 Task: Add a content language French.
Action: Mouse moved to (660, 75)
Screenshot: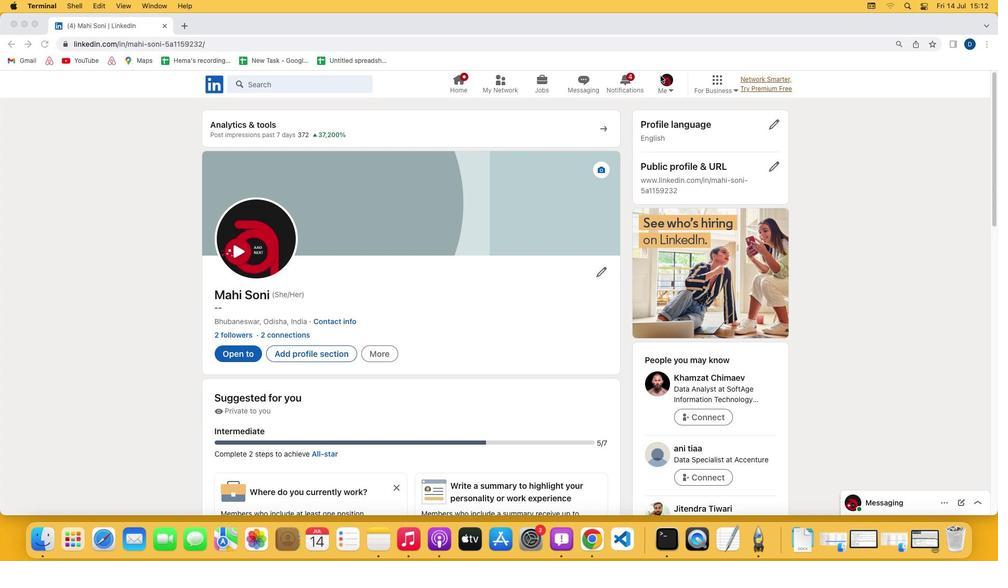 
Action: Mouse pressed left at (660, 75)
Screenshot: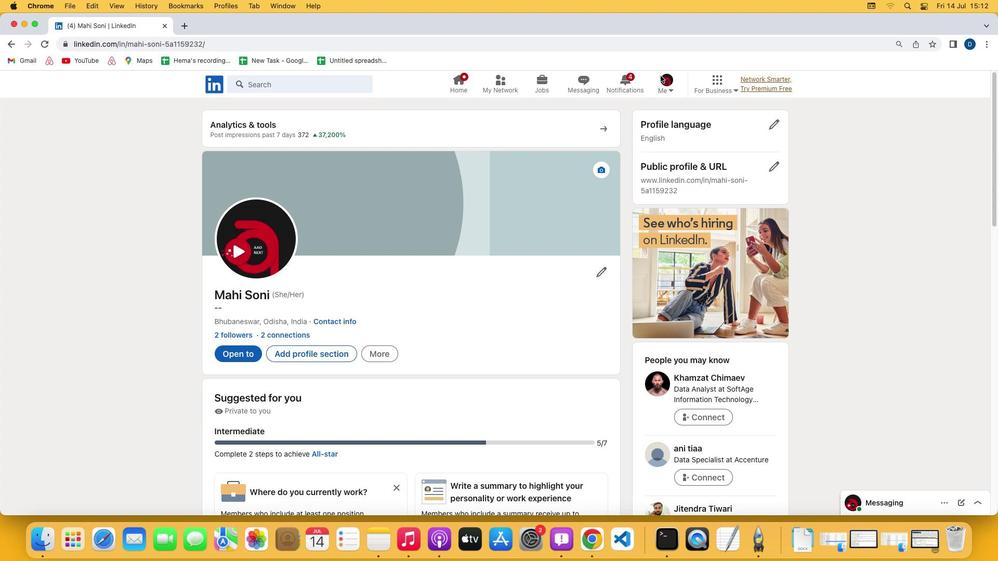 
Action: Mouse moved to (670, 82)
Screenshot: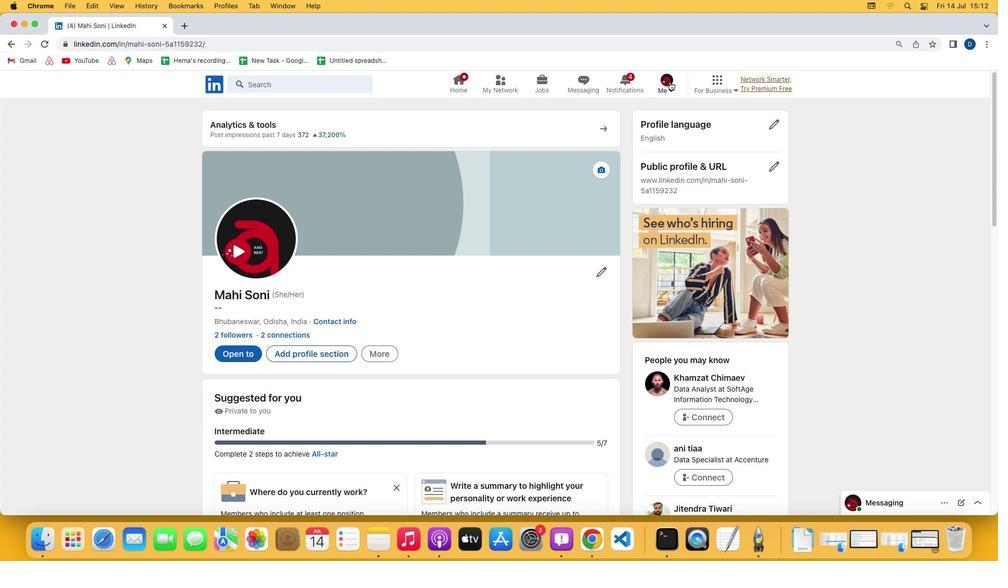 
Action: Mouse pressed left at (670, 82)
Screenshot: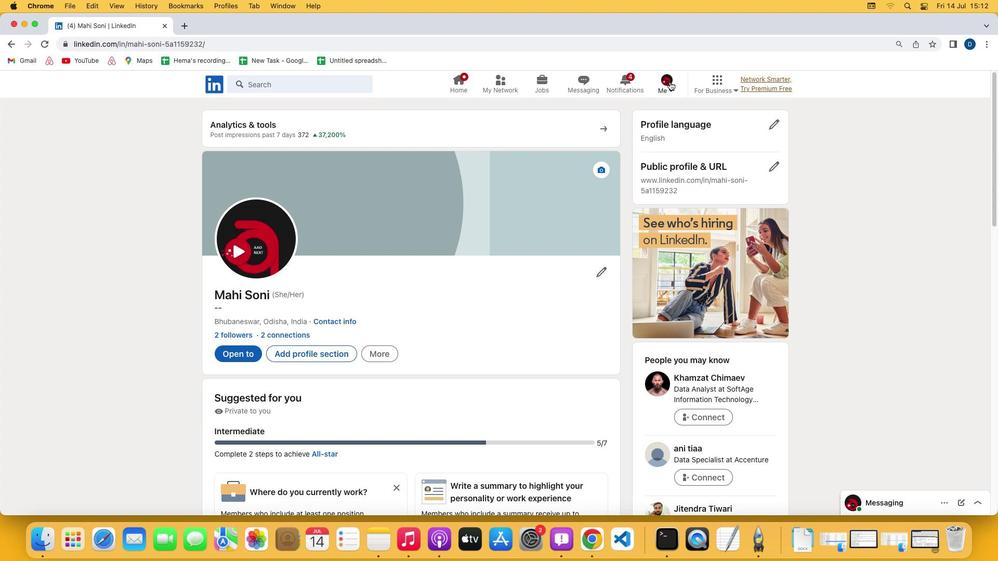 
Action: Mouse moved to (591, 195)
Screenshot: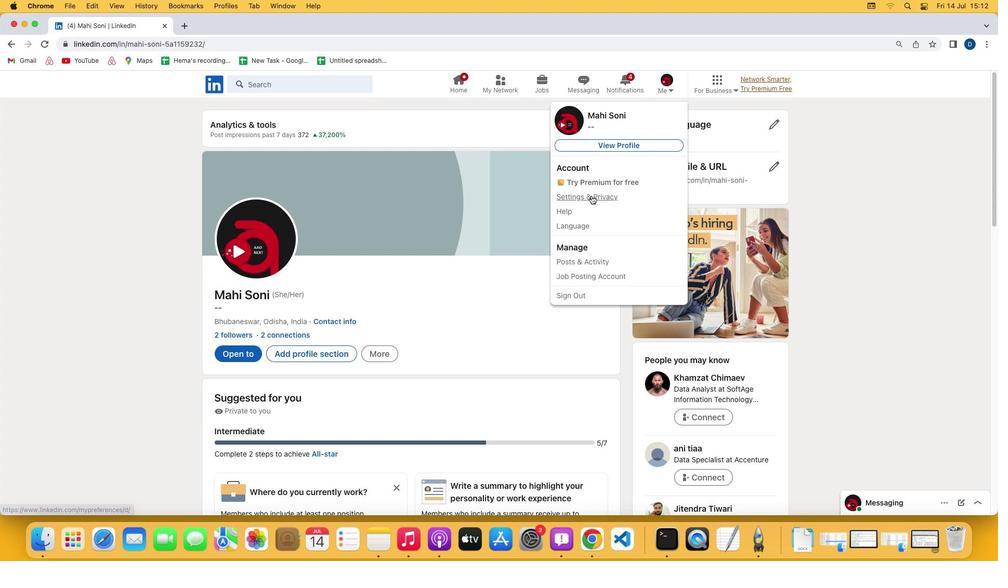 
Action: Mouse pressed left at (591, 195)
Screenshot: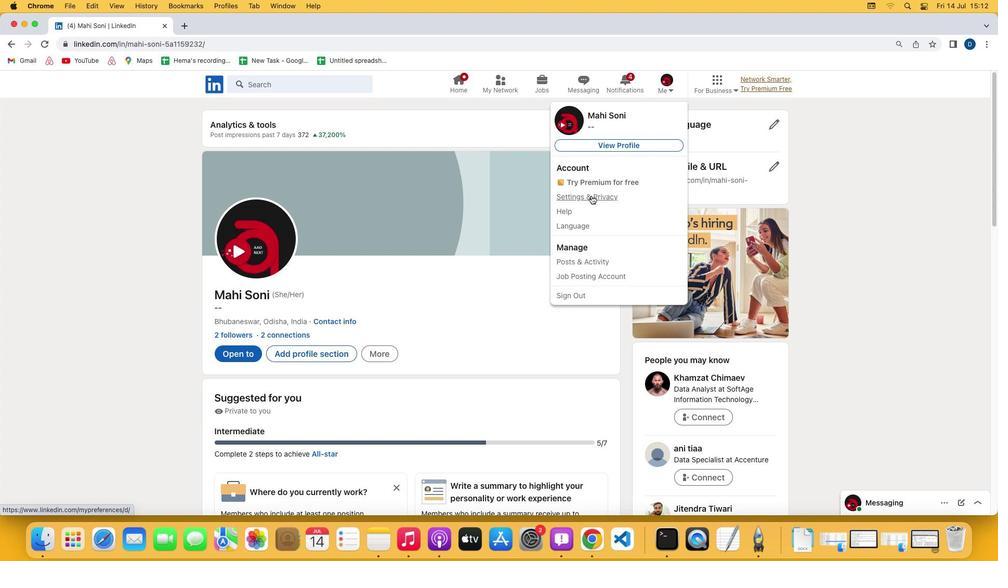 
Action: Mouse moved to (477, 354)
Screenshot: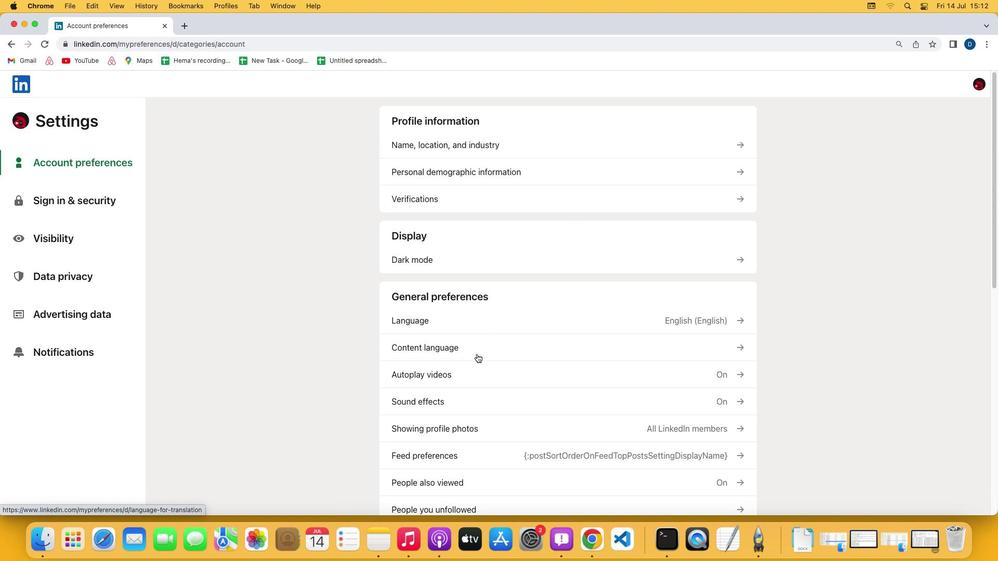 
Action: Mouse pressed left at (477, 354)
Screenshot: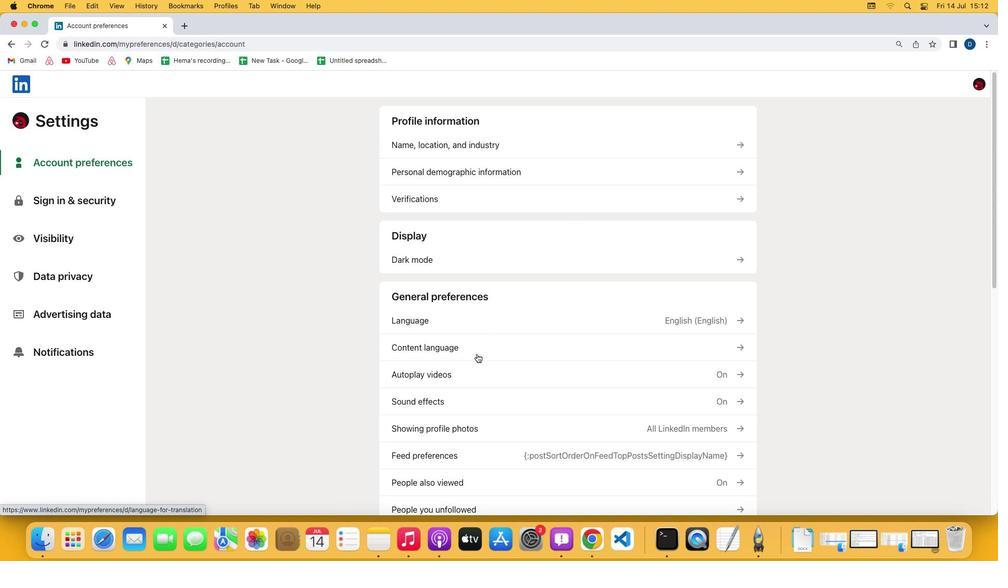 
Action: Mouse moved to (732, 208)
Screenshot: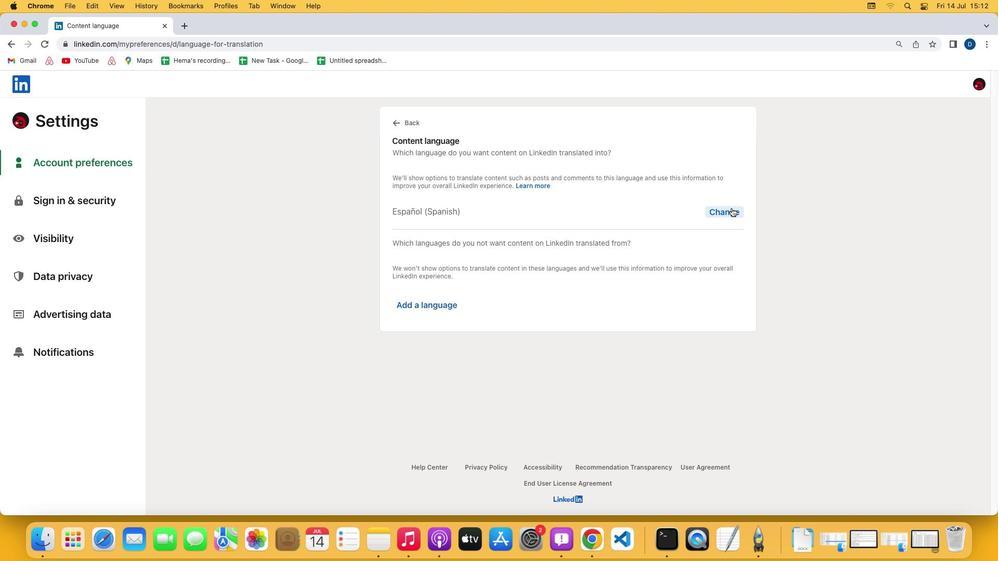 
Action: Mouse pressed left at (732, 208)
Screenshot: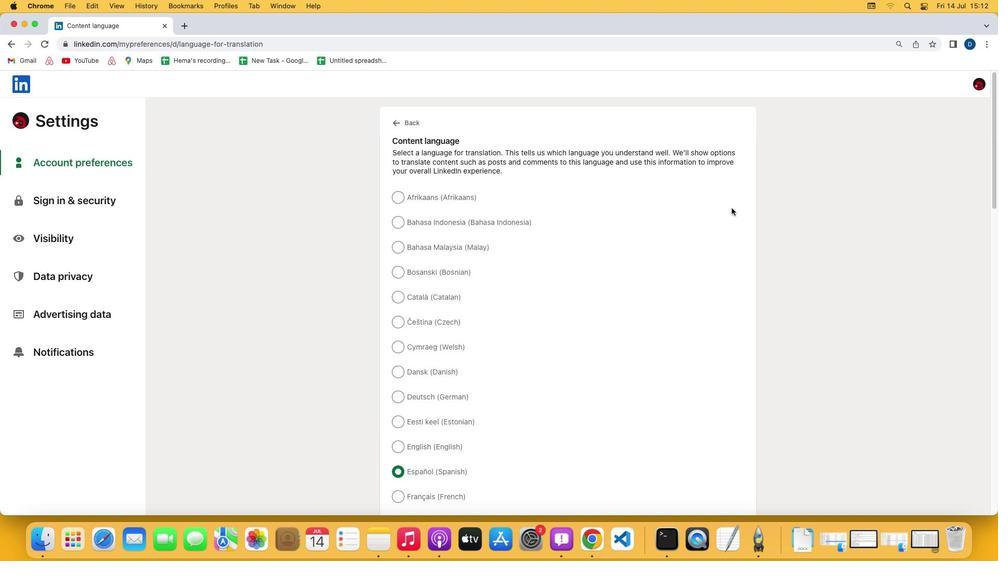 
Action: Mouse moved to (397, 498)
Screenshot: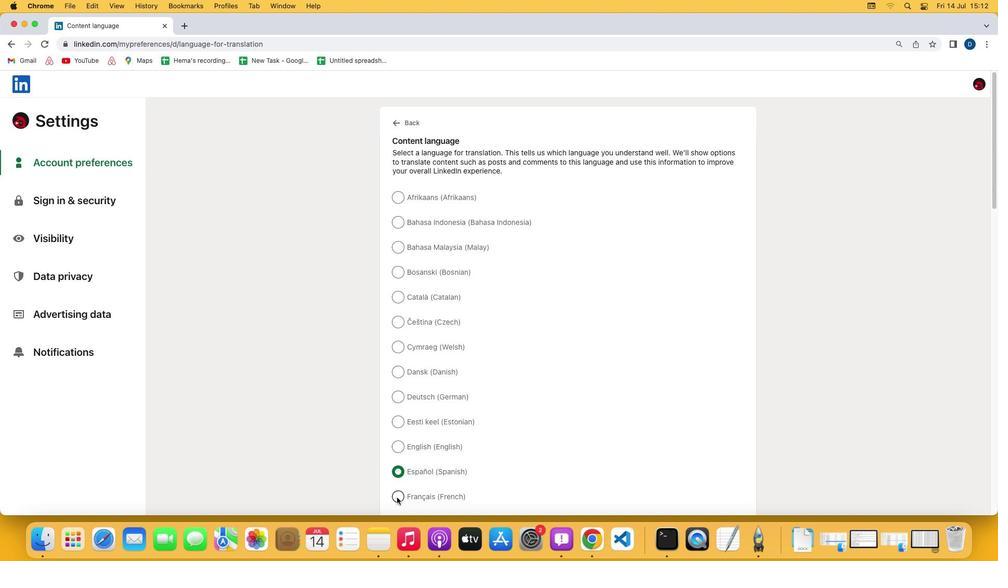 
Action: Mouse pressed left at (397, 498)
Screenshot: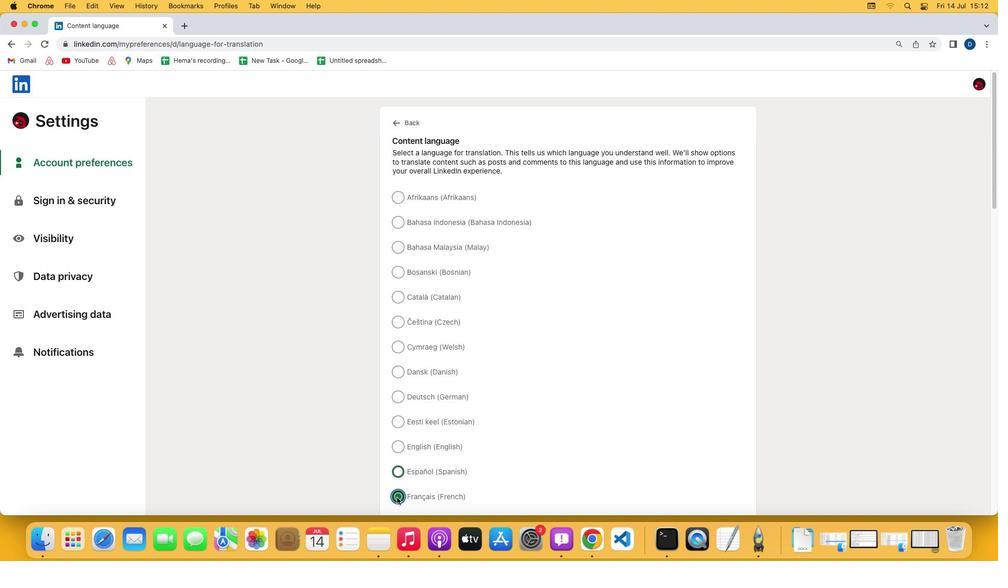 
Action: Mouse moved to (396, 498)
Screenshot: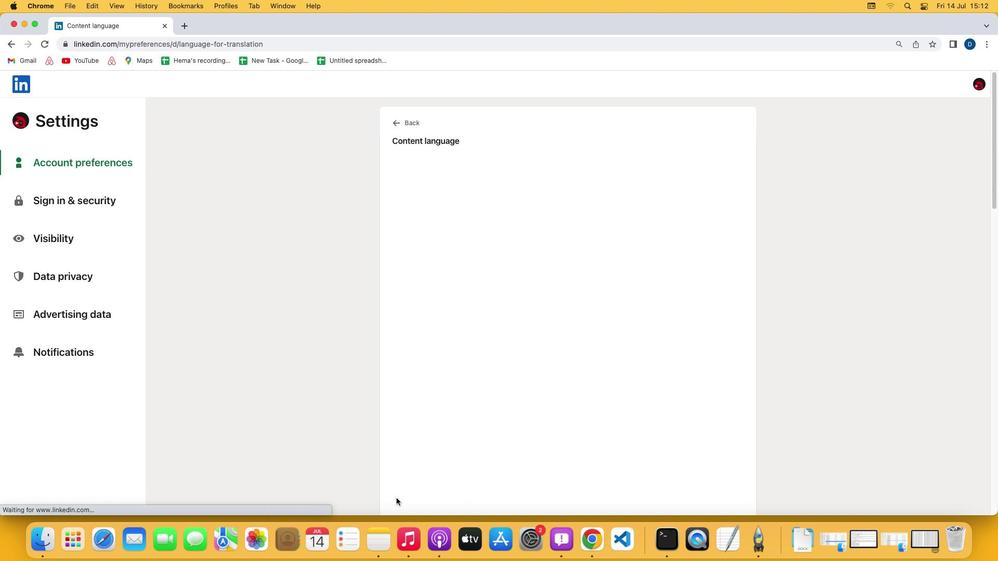 
